 Task: Create in the project AgileLogic in Backlog an issue 'Create a new online platform for online music theory courses with advanced music notation and ear training features', assign it to team member softage.1@softage.net and change the status to IN PROGRESS. Create in the project AgileLogic in Backlog an issue 'Implement a new cloud-based talent acquisition system for a company with advanced recruitment tracking and candidate assessment features', assign it to team member softage.2@softage.net and change the status to IN PROGRESS
Action: Mouse moved to (202, 53)
Screenshot: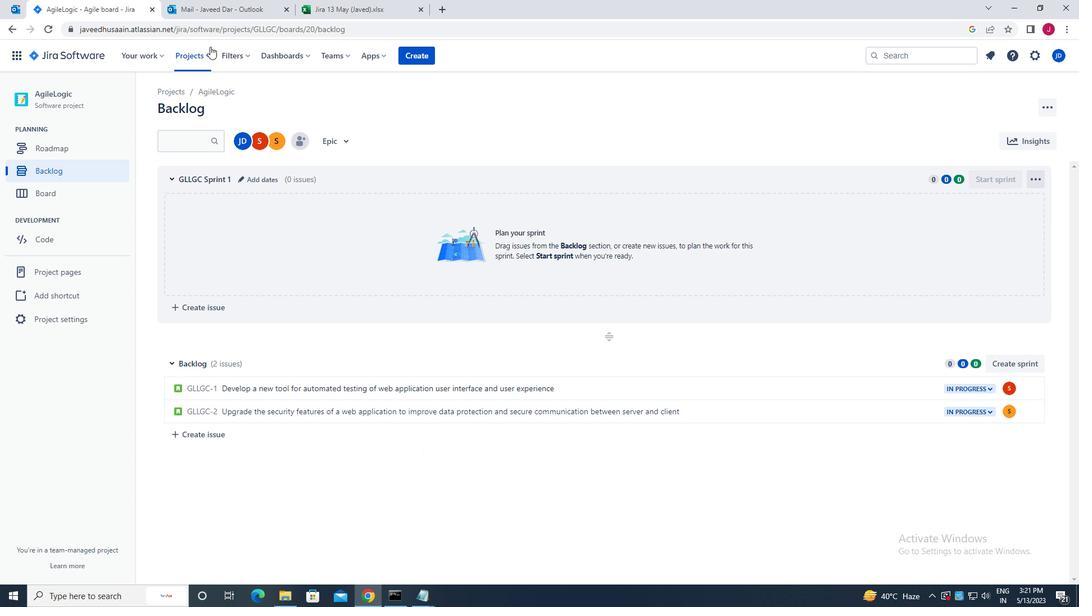 
Action: Mouse pressed left at (202, 53)
Screenshot: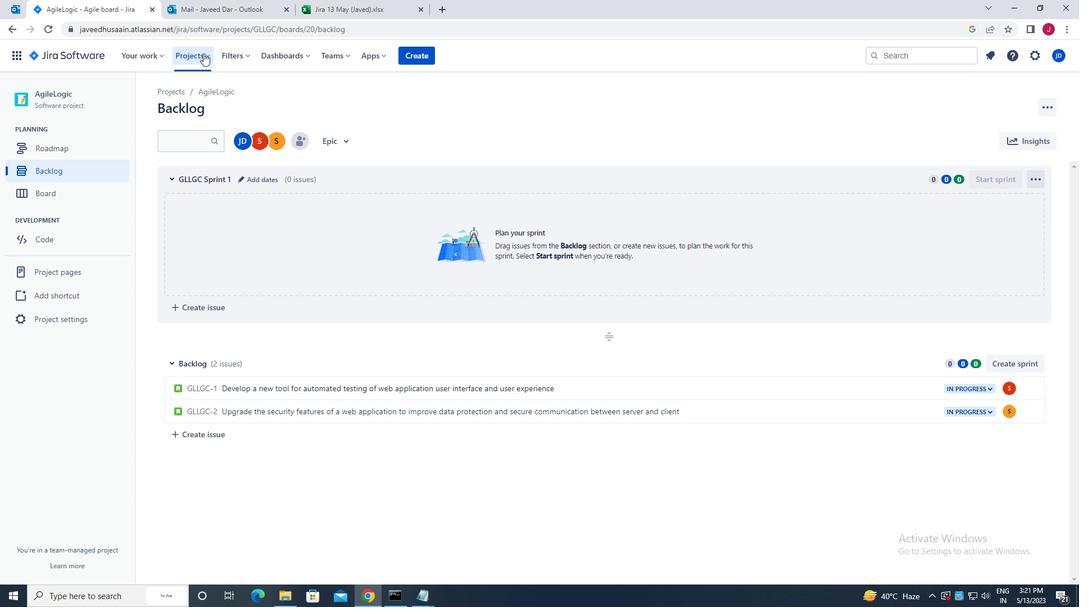 
Action: Mouse moved to (237, 102)
Screenshot: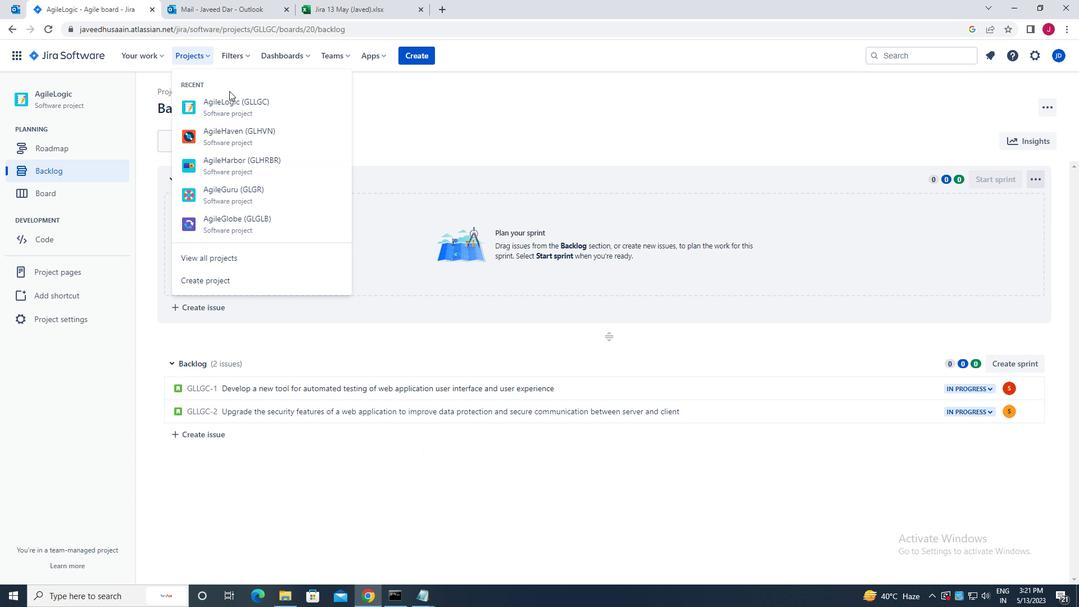 
Action: Mouse pressed left at (237, 102)
Screenshot: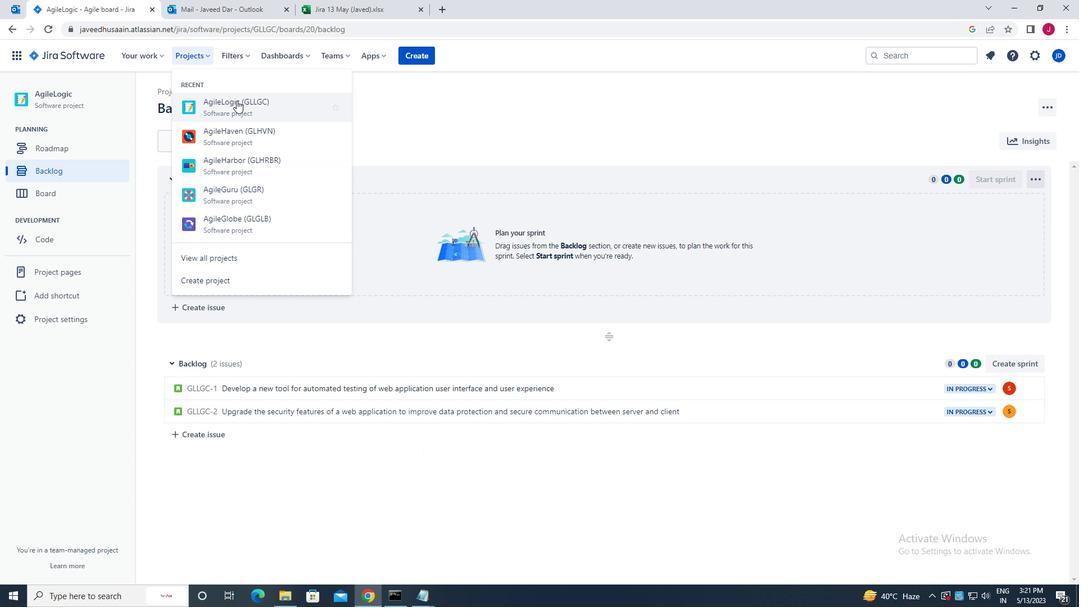 
Action: Mouse moved to (79, 169)
Screenshot: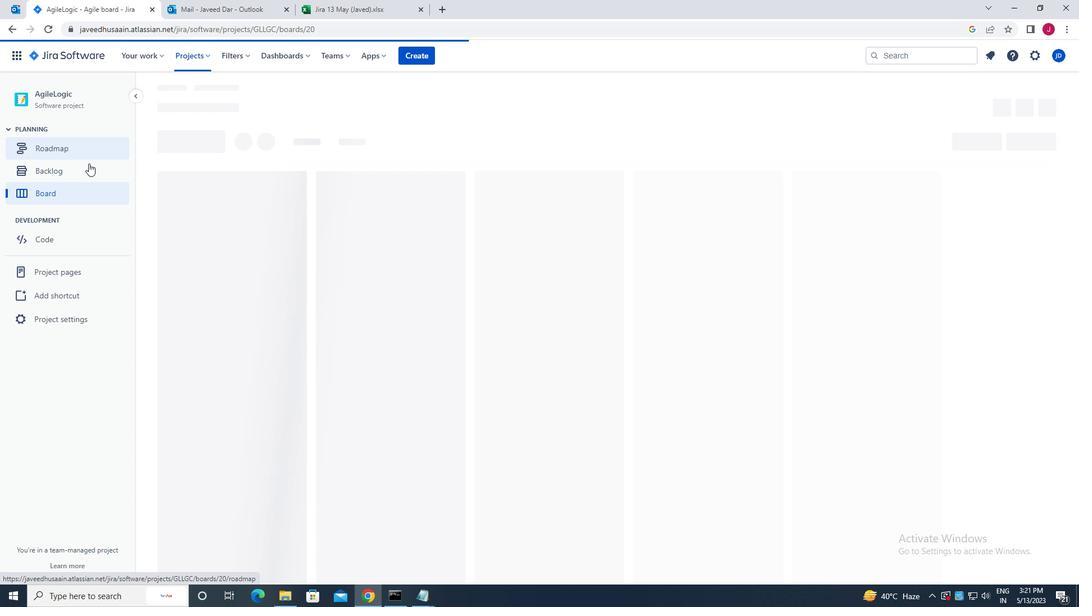 
Action: Mouse pressed left at (79, 169)
Screenshot: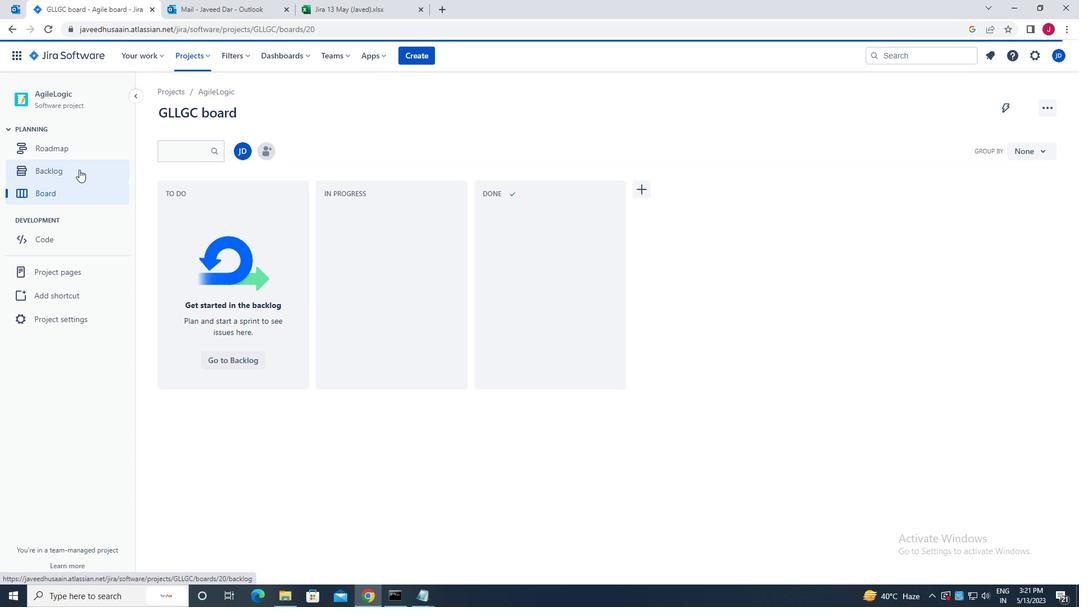 
Action: Mouse moved to (322, 439)
Screenshot: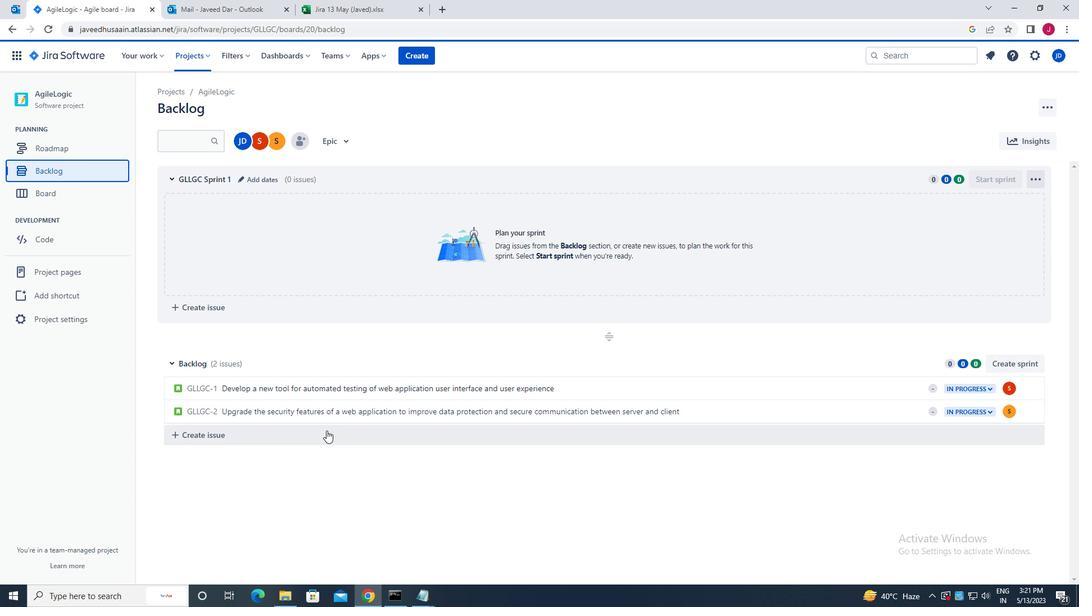 
Action: Mouse scrolled (322, 438) with delta (0, 0)
Screenshot: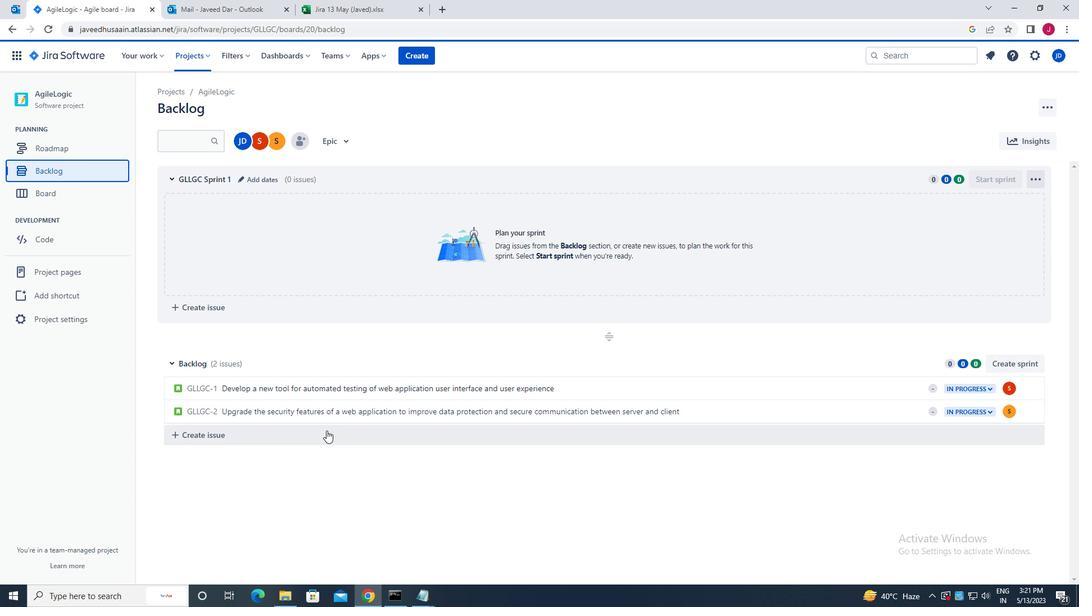 
Action: Mouse moved to (209, 432)
Screenshot: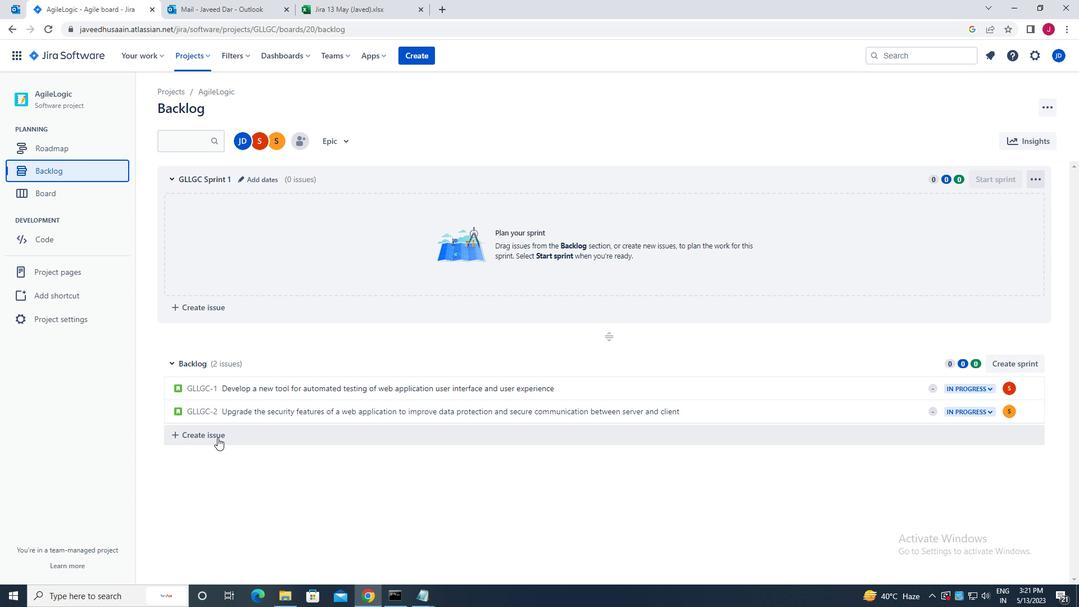 
Action: Mouse pressed left at (209, 432)
Screenshot: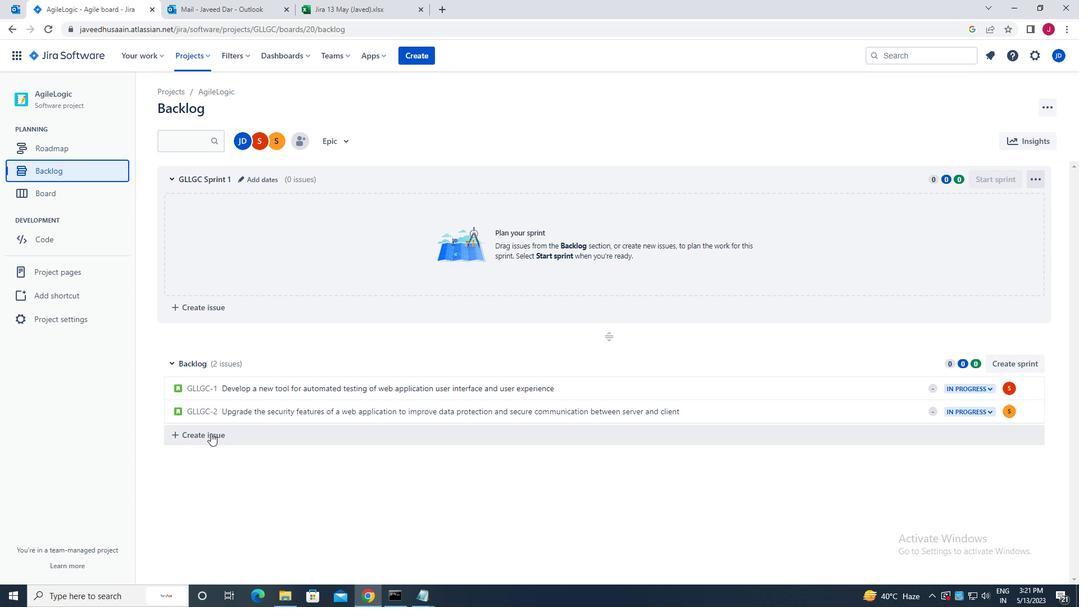 
Action: Mouse moved to (237, 437)
Screenshot: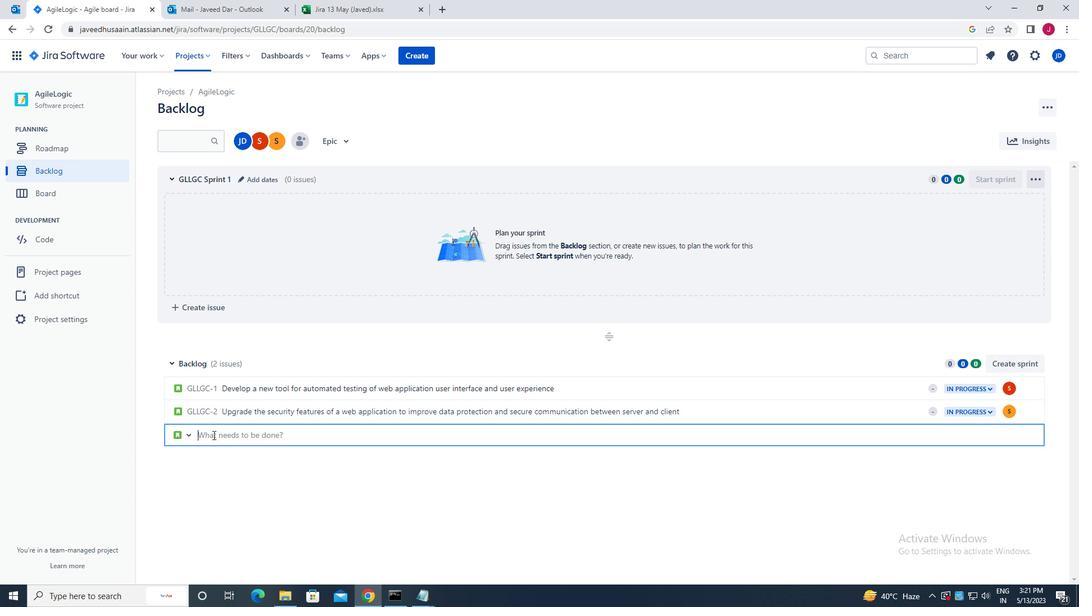 
Action: Mouse pressed left at (237, 437)
Screenshot: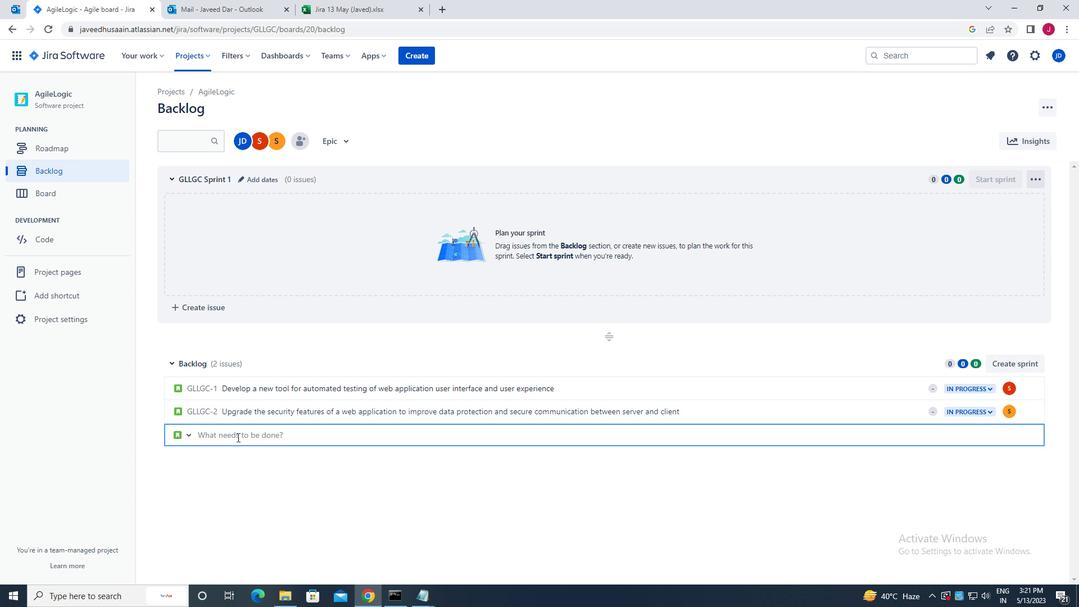 
Action: Key pressed c<Key.caps_lock>reate<Key.space>a<Key.space>new<Key.space>online<Key.space>platform<Key.space>for<Key.space>online<Key.space>music<Key.space>theory<Key.space>courses<Key.space>with<Key.space>advanced<Key.space>music<Key.space>notation<Key.space>and<Key.space>ear<Key.space>training<Key.space>d<Key.backspace>features<Key.enter>
Screenshot: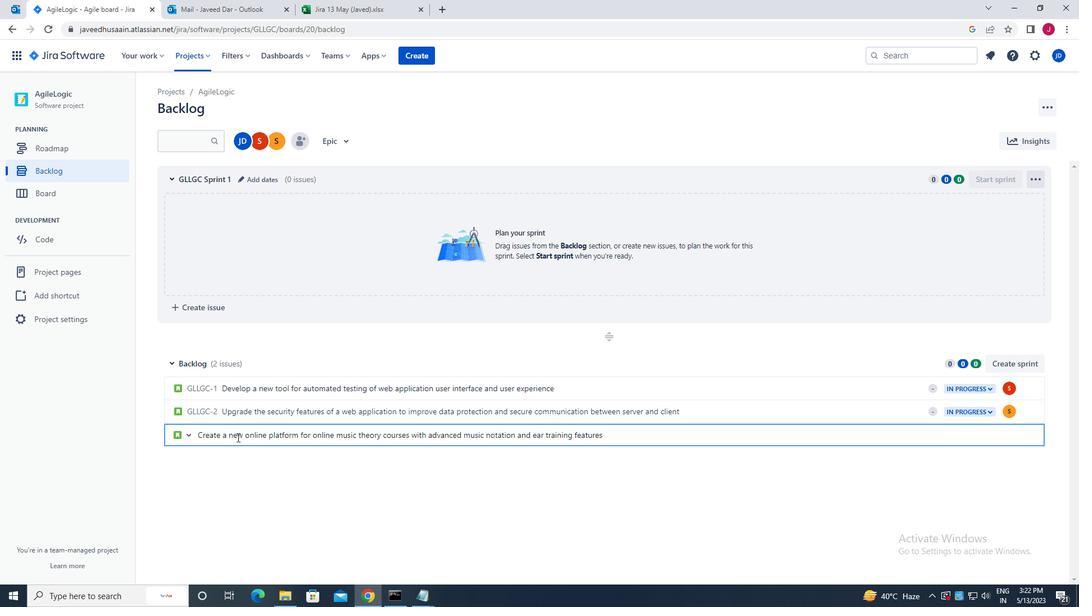 
Action: Mouse moved to (1010, 434)
Screenshot: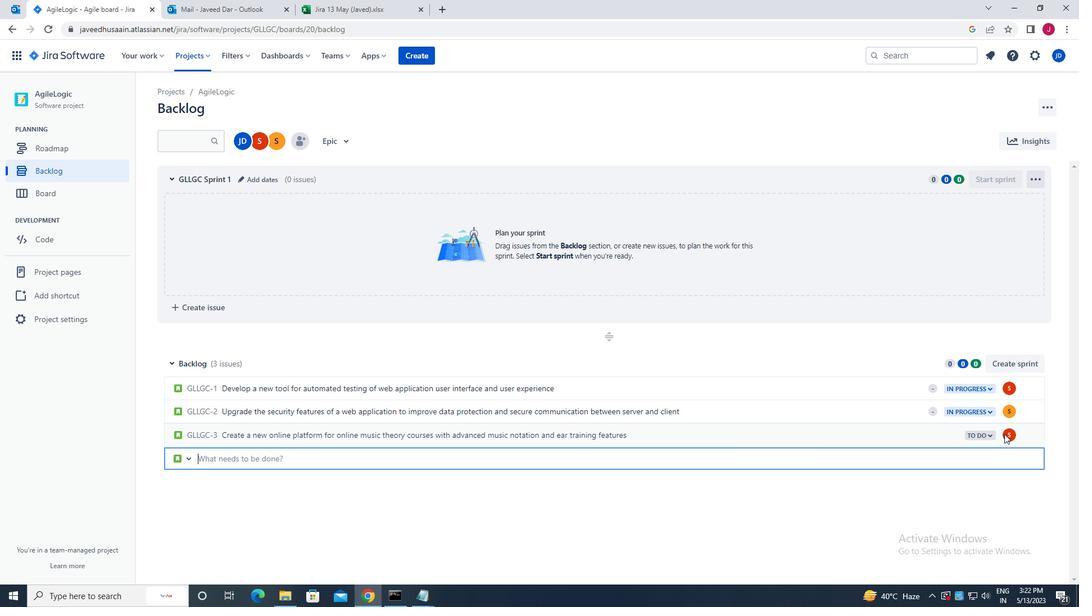 
Action: Mouse pressed left at (1010, 434)
Screenshot: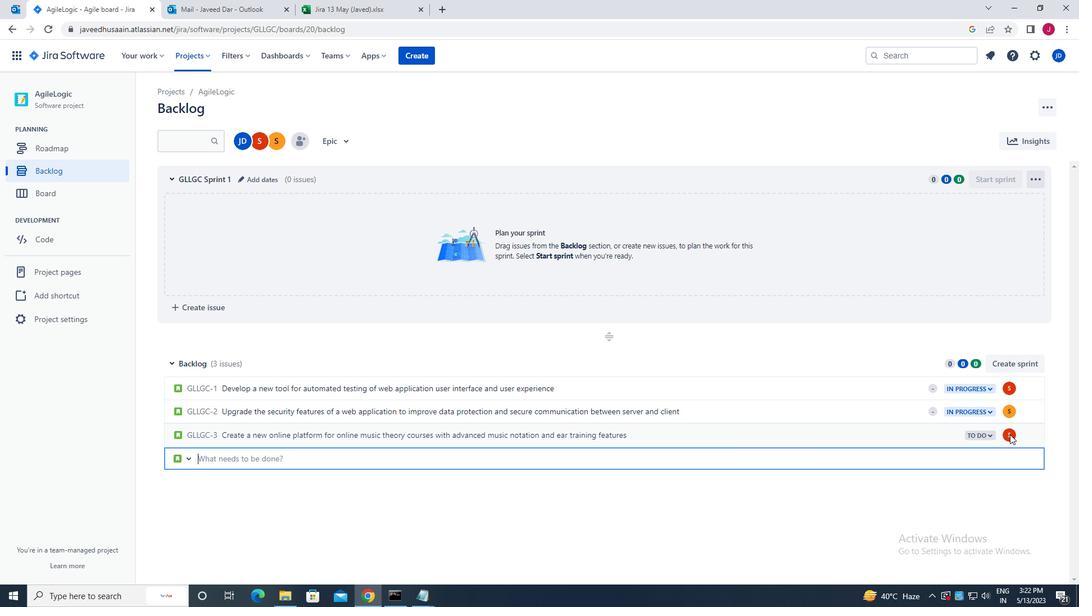 
Action: Mouse moved to (1009, 434)
Screenshot: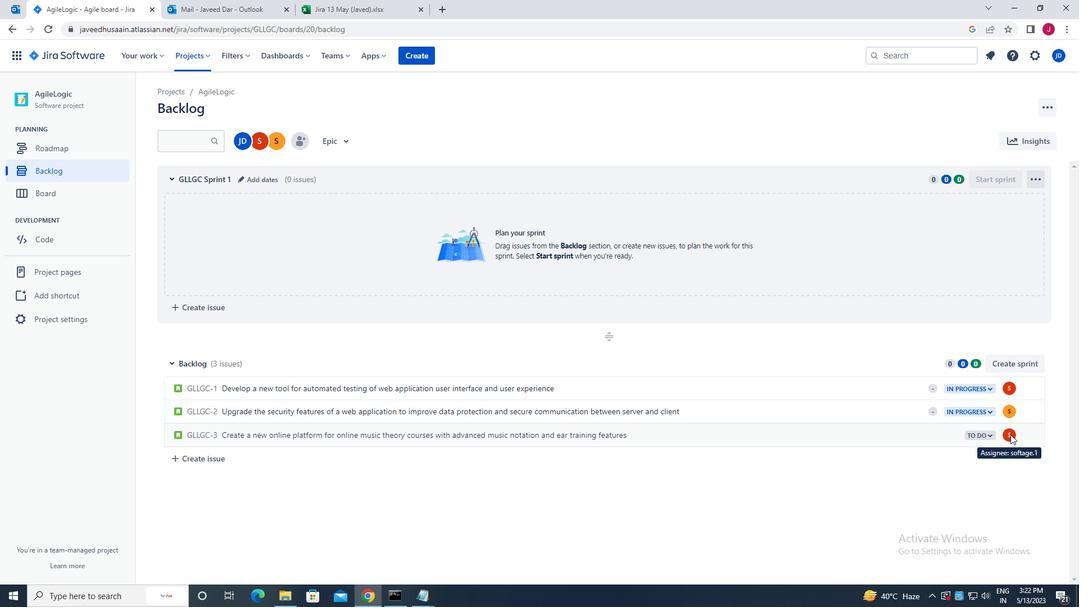 
Action: Mouse pressed left at (1009, 434)
Screenshot: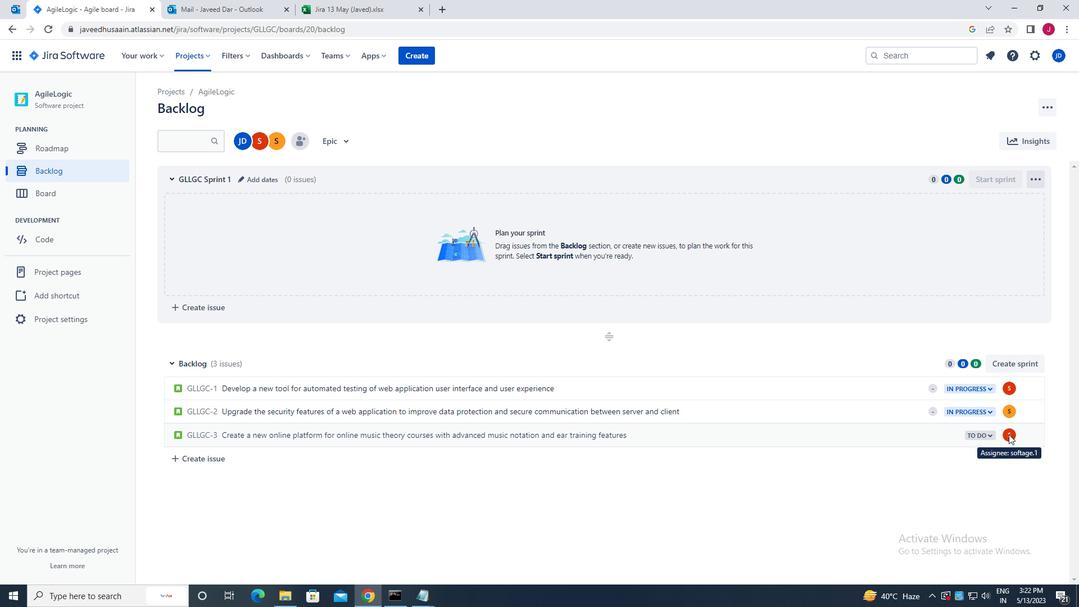 
Action: Mouse moved to (1010, 435)
Screenshot: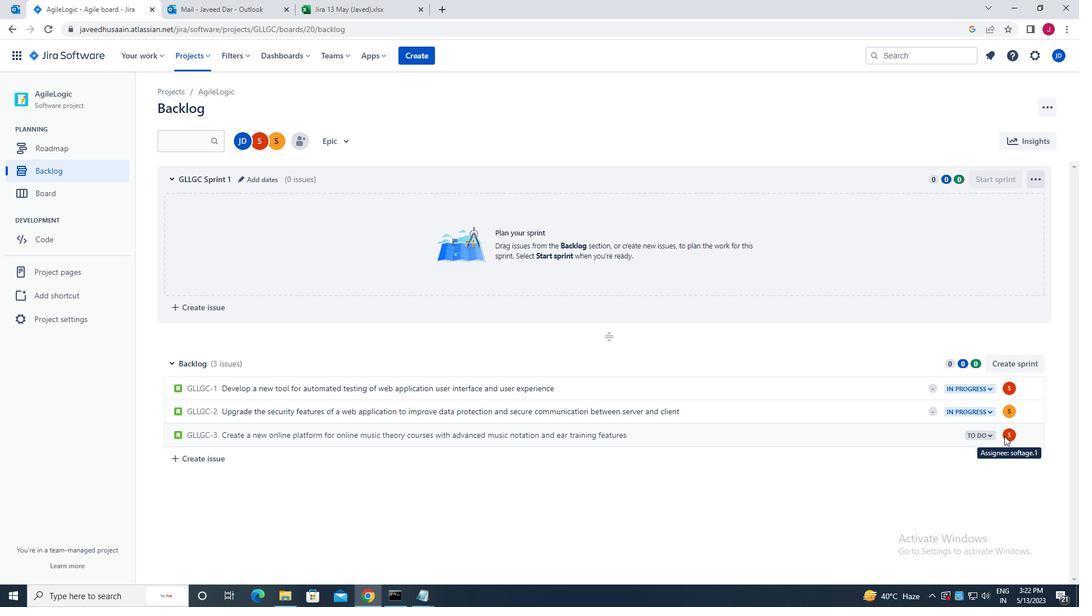 
Action: Mouse pressed left at (1010, 435)
Screenshot: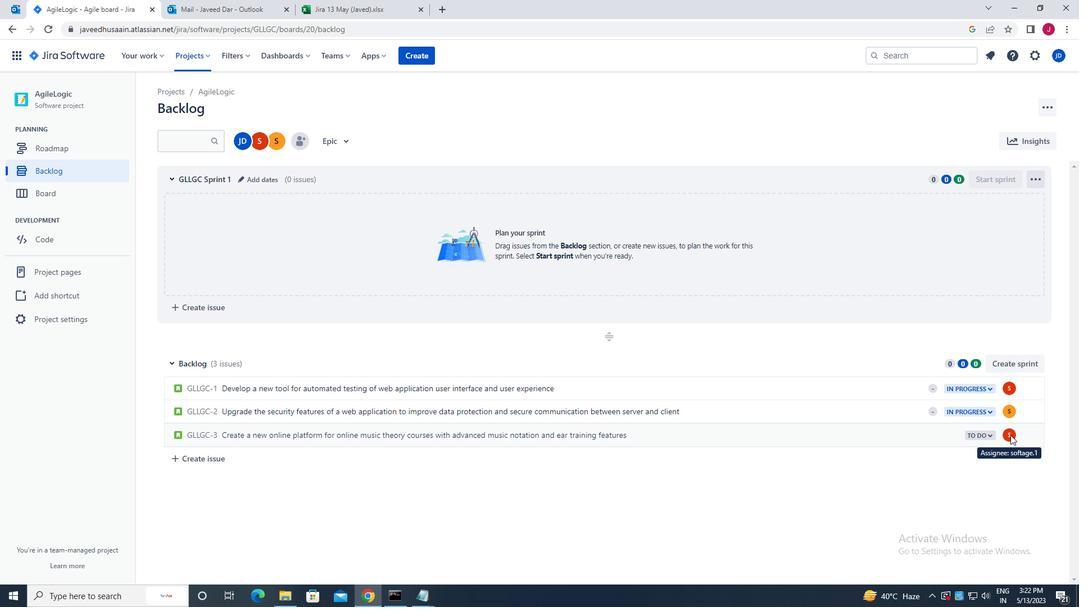 
Action: Mouse moved to (1007, 434)
Screenshot: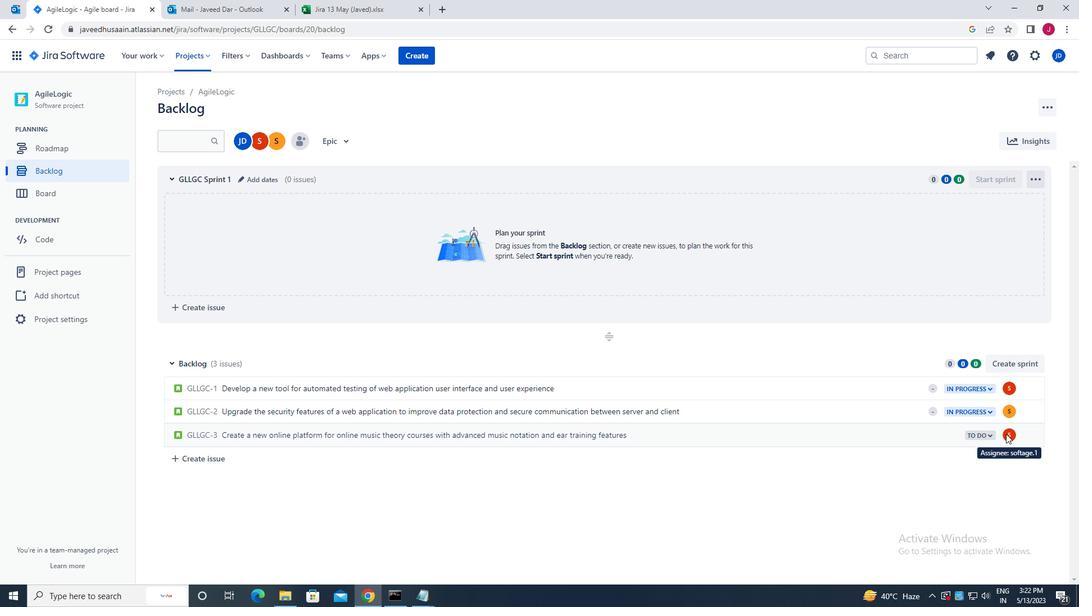 
Action: Mouse pressed left at (1007, 434)
Screenshot: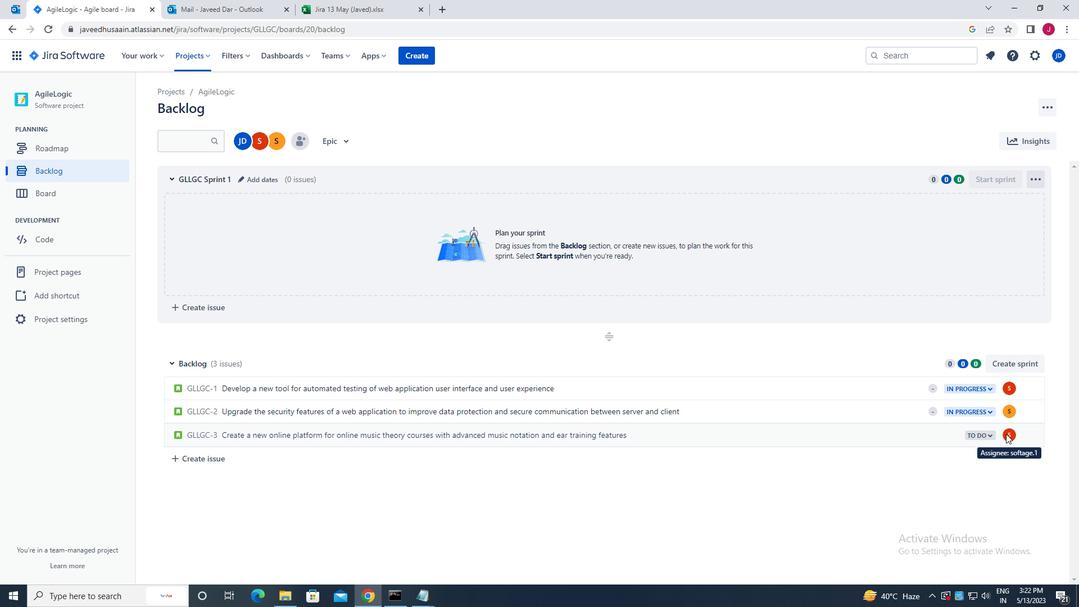 
Action: Mouse moved to (1009, 438)
Screenshot: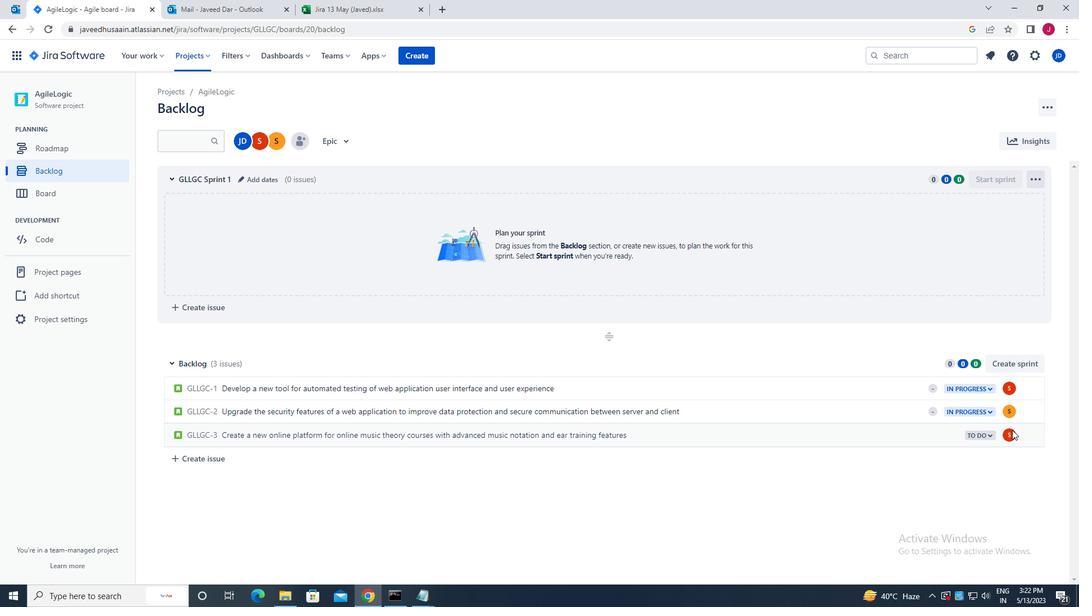 
Action: Mouse pressed left at (1009, 438)
Screenshot: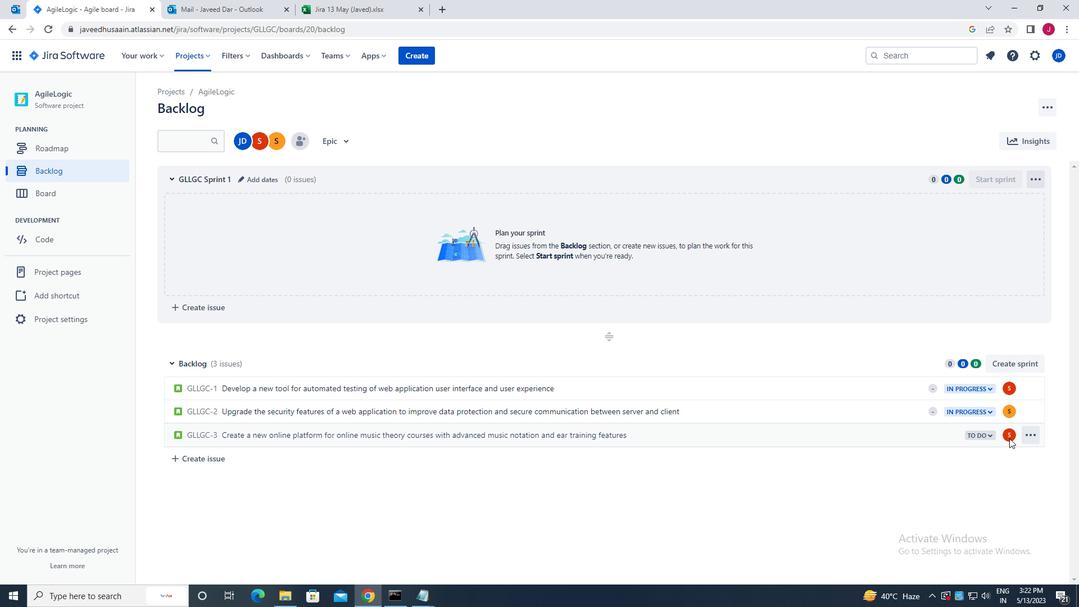 
Action: Mouse moved to (944, 457)
Screenshot: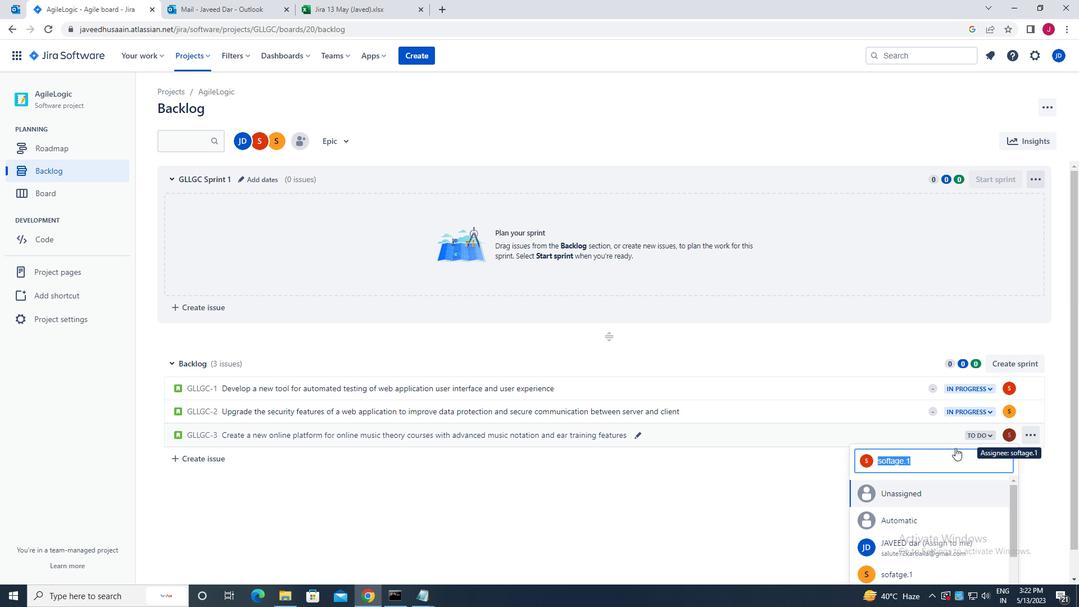 
Action: Key pressed soft
Screenshot: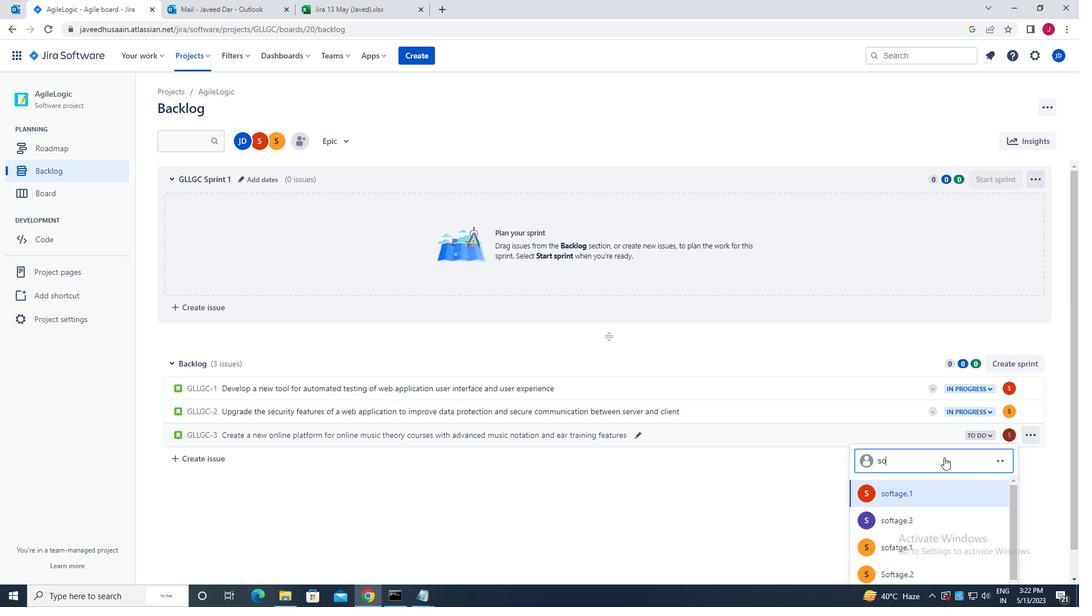 
Action: Mouse moved to (936, 491)
Screenshot: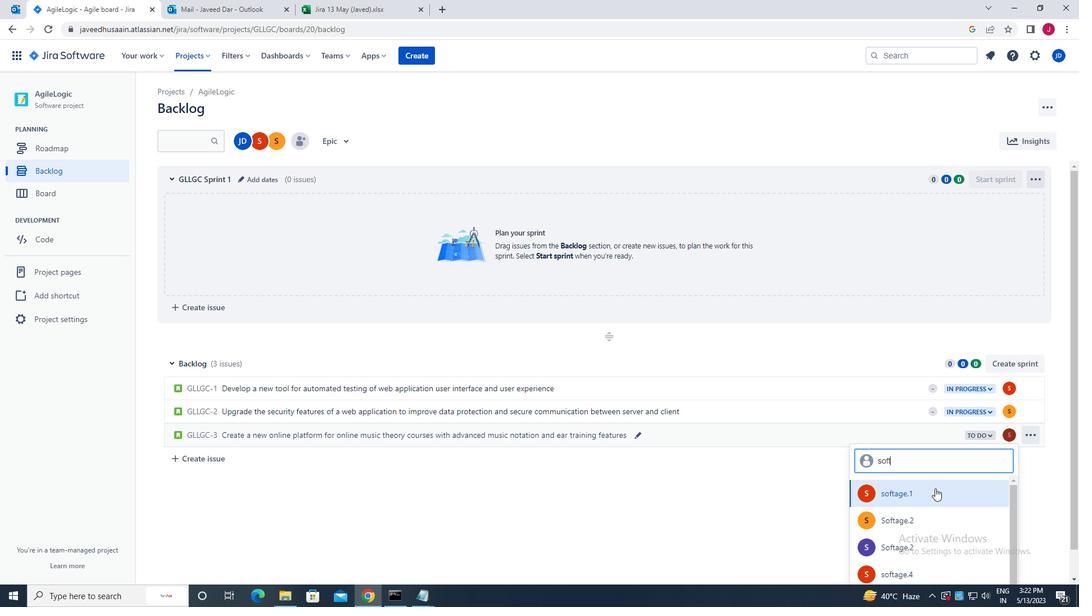 
Action: Mouse pressed left at (936, 491)
Screenshot: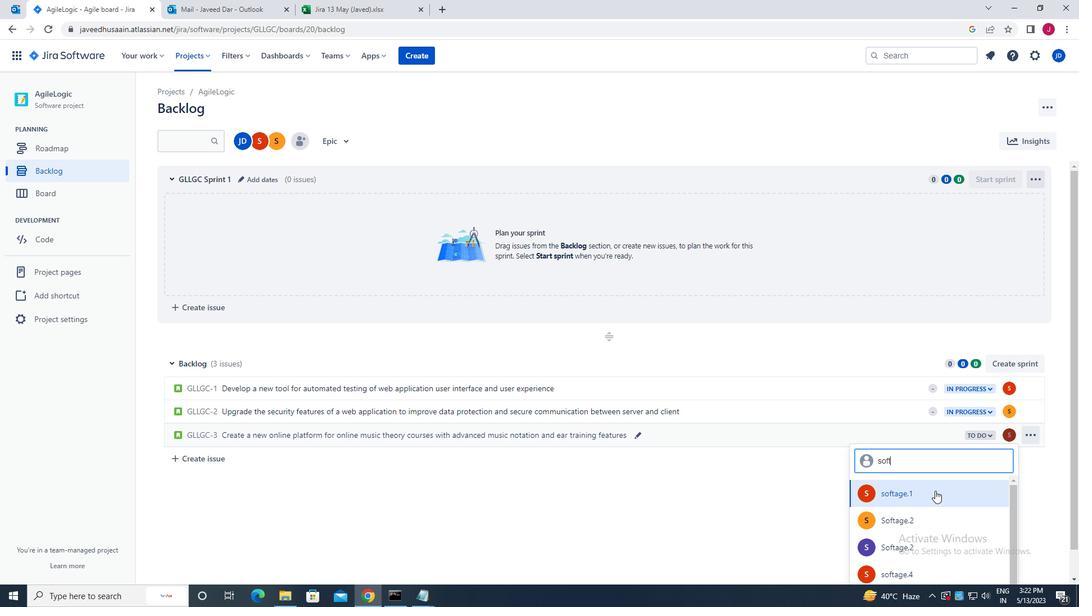 
Action: Mouse moved to (980, 432)
Screenshot: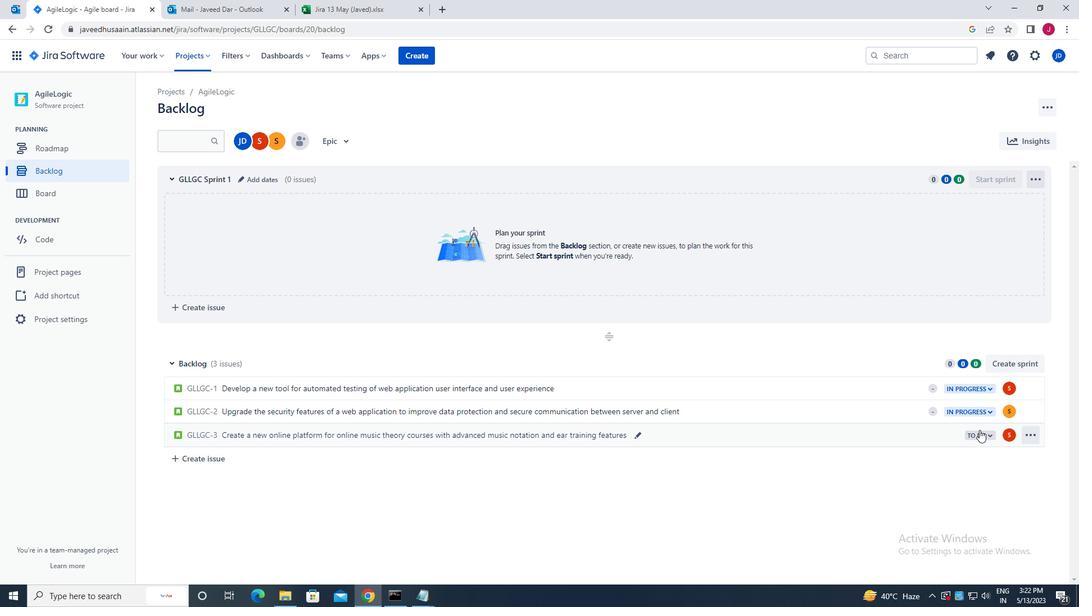 
Action: Mouse pressed left at (980, 432)
Screenshot: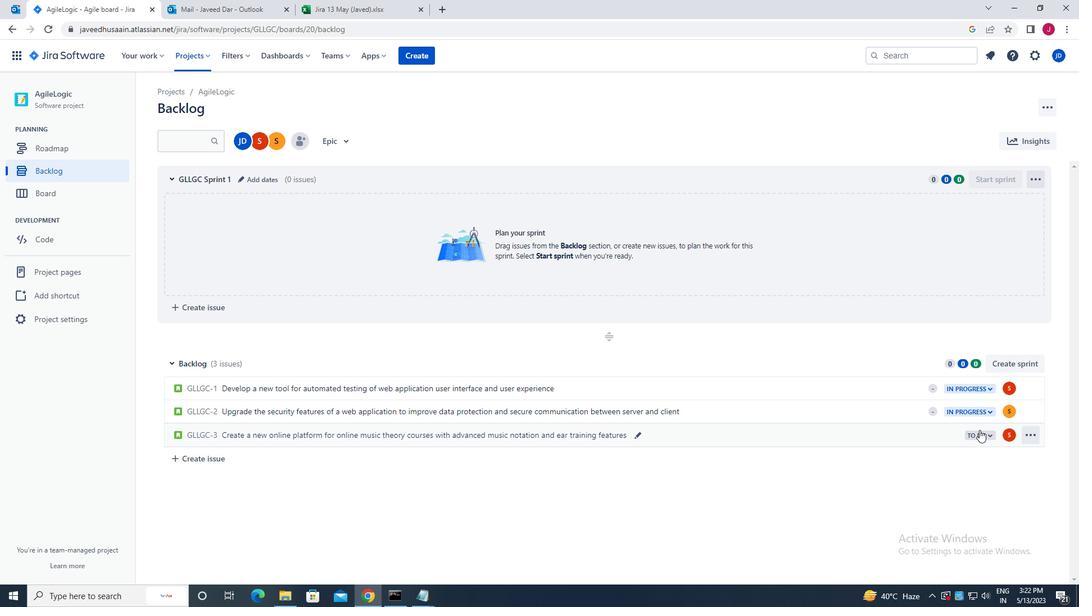 
Action: Mouse moved to (902, 454)
Screenshot: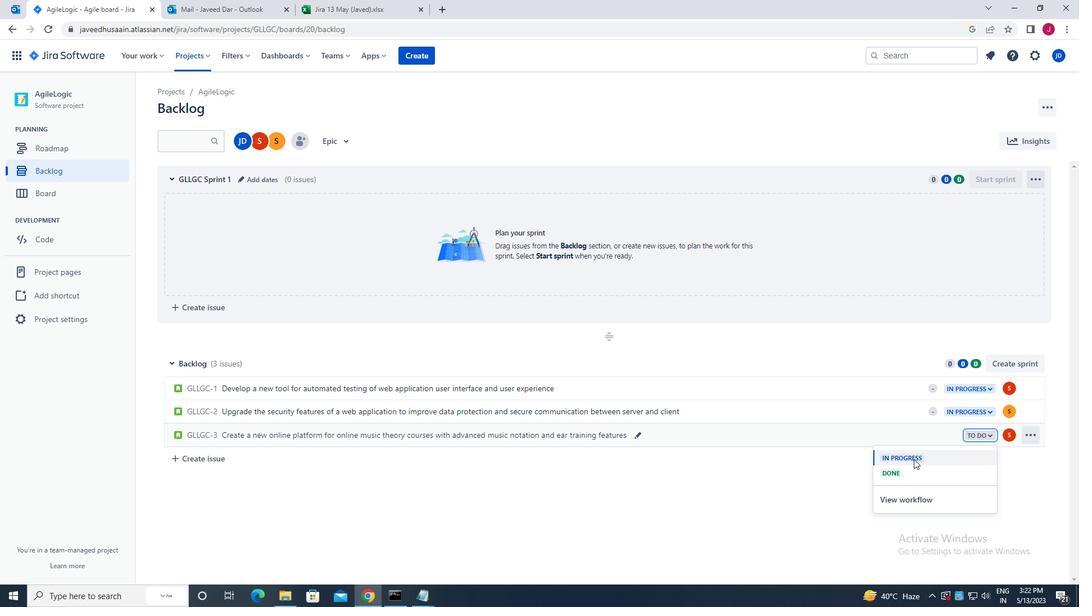 
Action: Mouse pressed left at (902, 454)
Screenshot: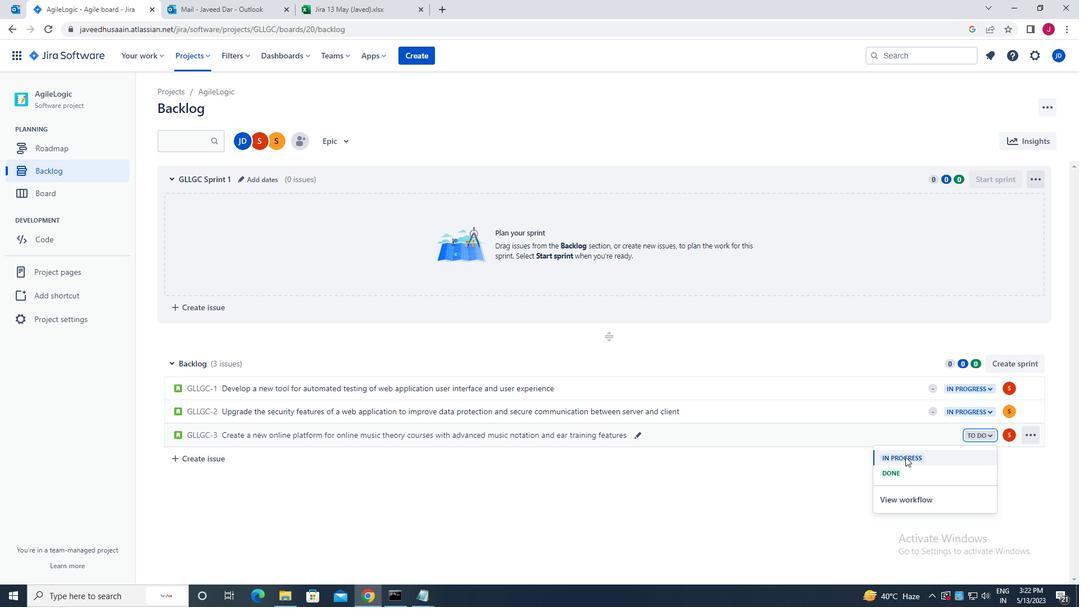 
Action: Mouse moved to (201, 457)
Screenshot: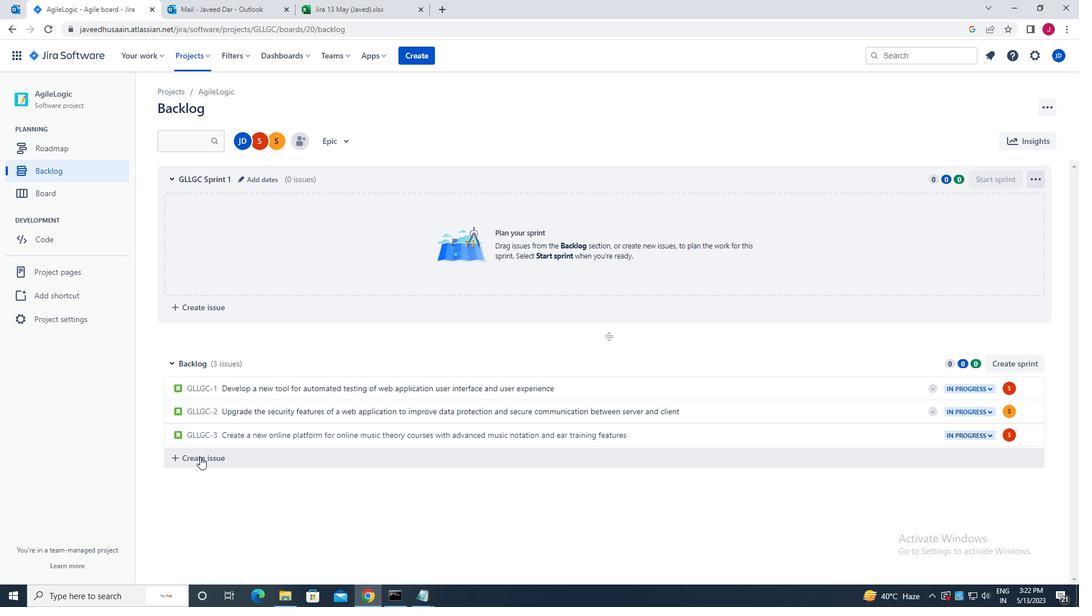 
Action: Mouse pressed left at (201, 457)
Screenshot: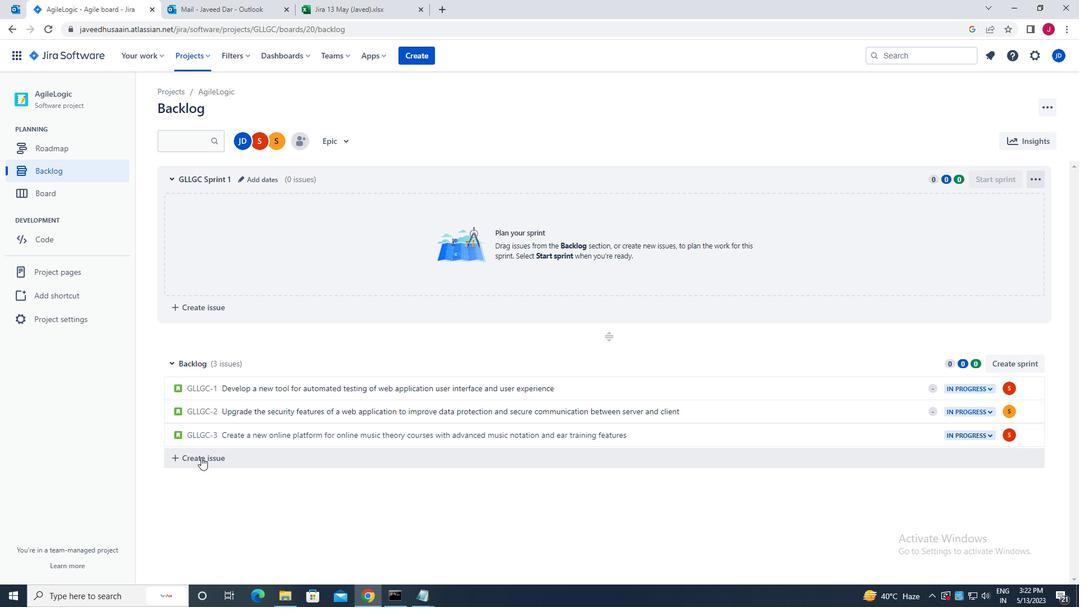 
Action: Mouse moved to (234, 459)
Screenshot: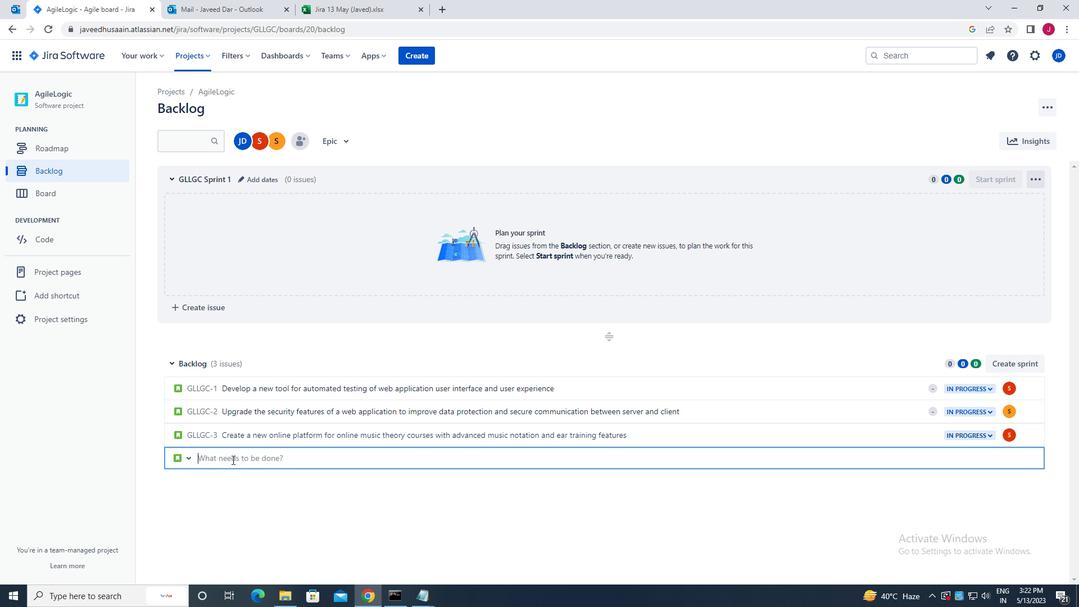 
Action: Mouse pressed left at (234, 459)
Screenshot: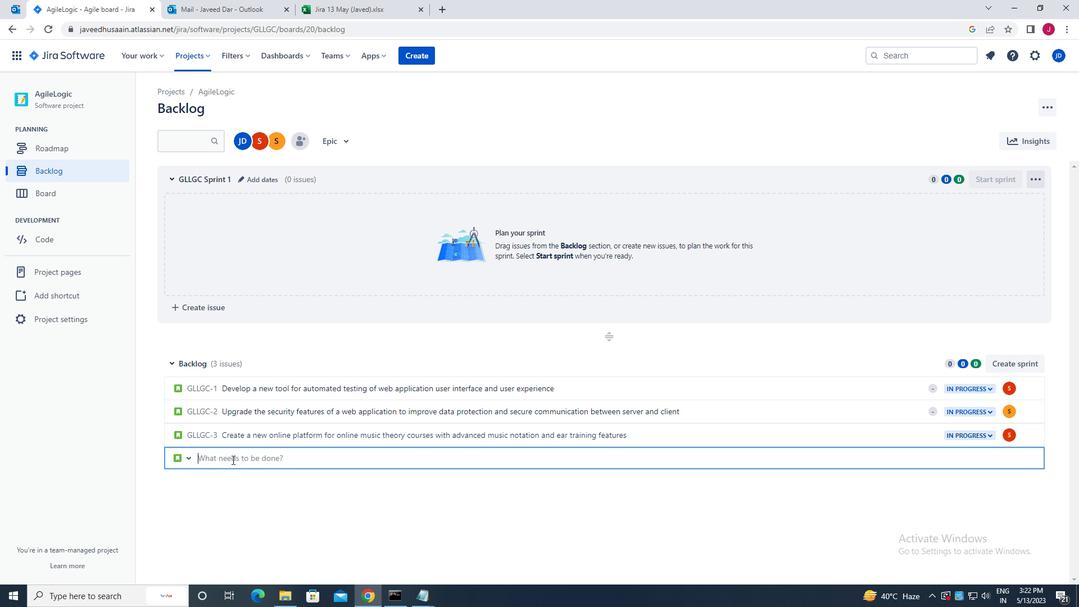 
Action: Key pressed <Key.caps_lock>i<Key.caps_lock>mplement<Key.space>a<Key.space>new<Key.space>cloud-based<Key.space>talent<Key.space>acquisition<Key.space>system<Key.space>for<Key.space>a<Key.space>company<Key.space>with<Key.space>advanced<Key.space>recruitment<Key.space>tracking<Key.space>and<Key.space>candidate<Key.space>assessment<Key.space>features<Key.space><Key.enter>
Screenshot: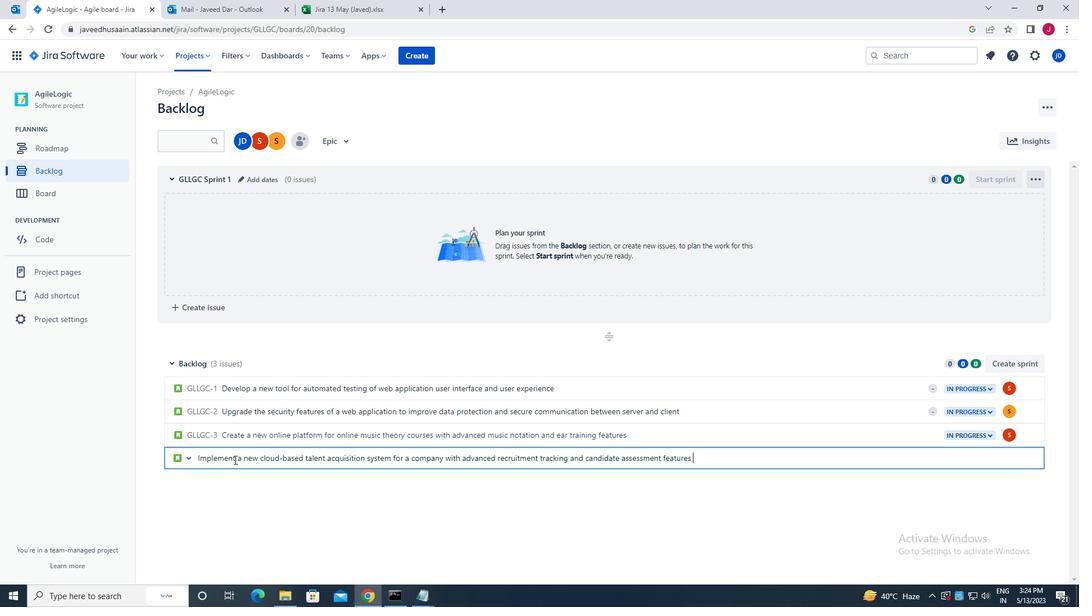 
Action: Mouse moved to (1008, 457)
Screenshot: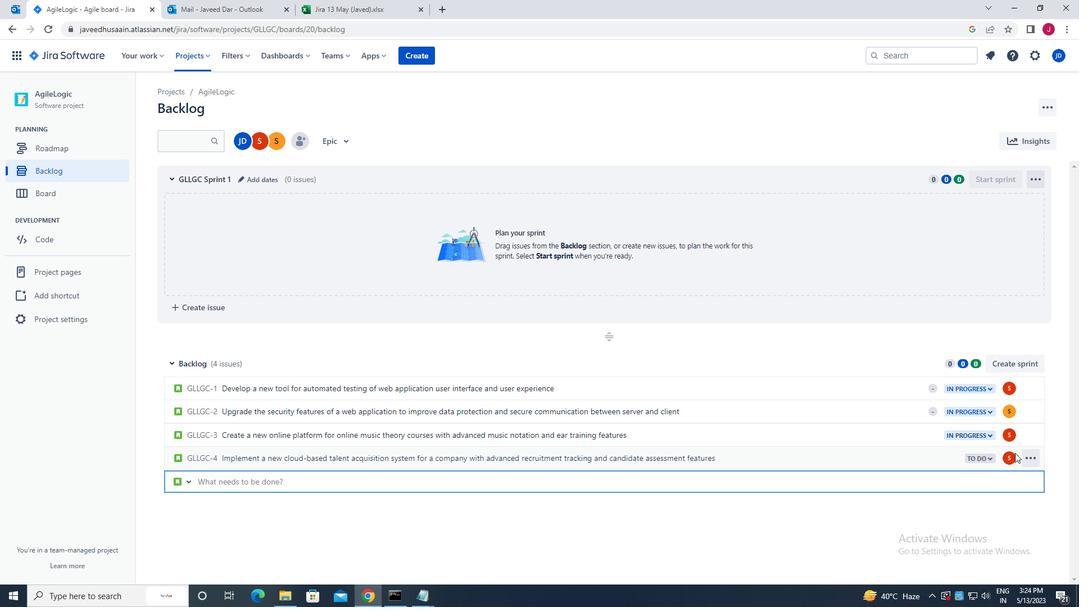 
Action: Mouse pressed left at (1008, 457)
Screenshot: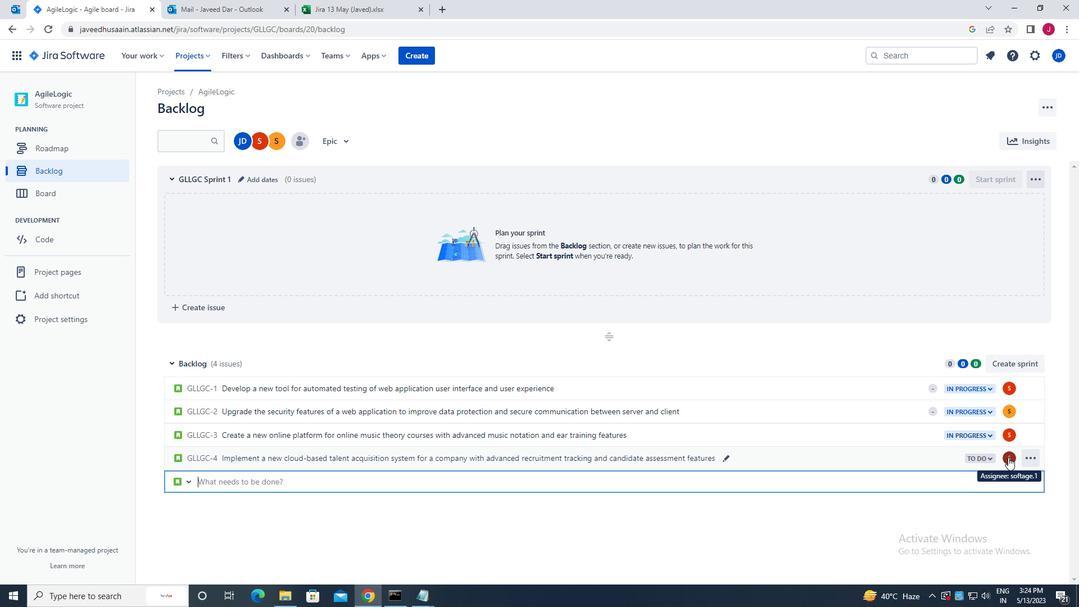 
Action: Mouse moved to (936, 482)
Screenshot: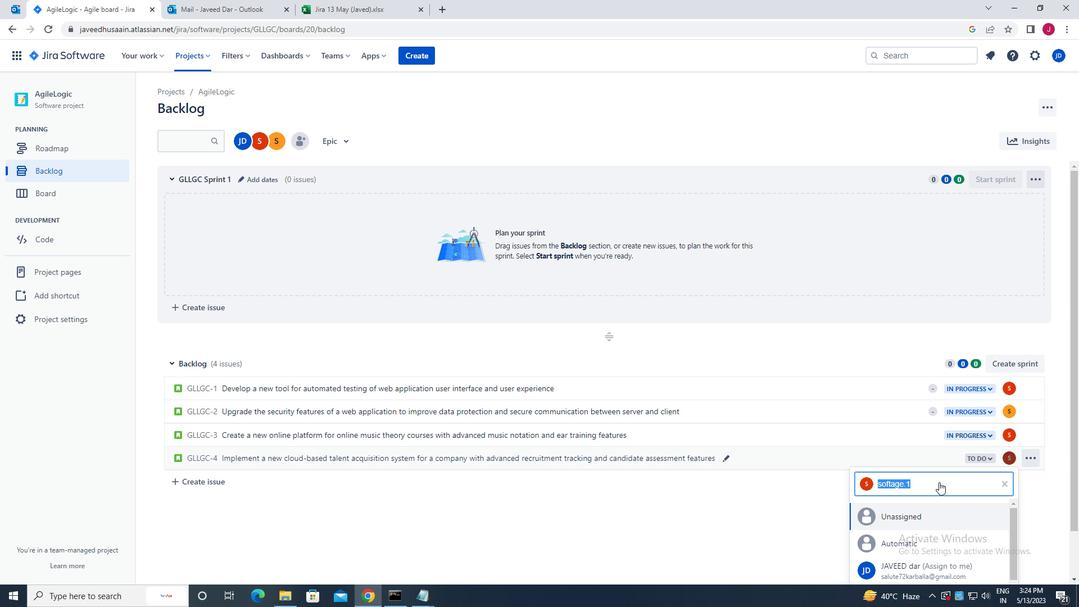 
Action: Key pressed soft
Screenshot: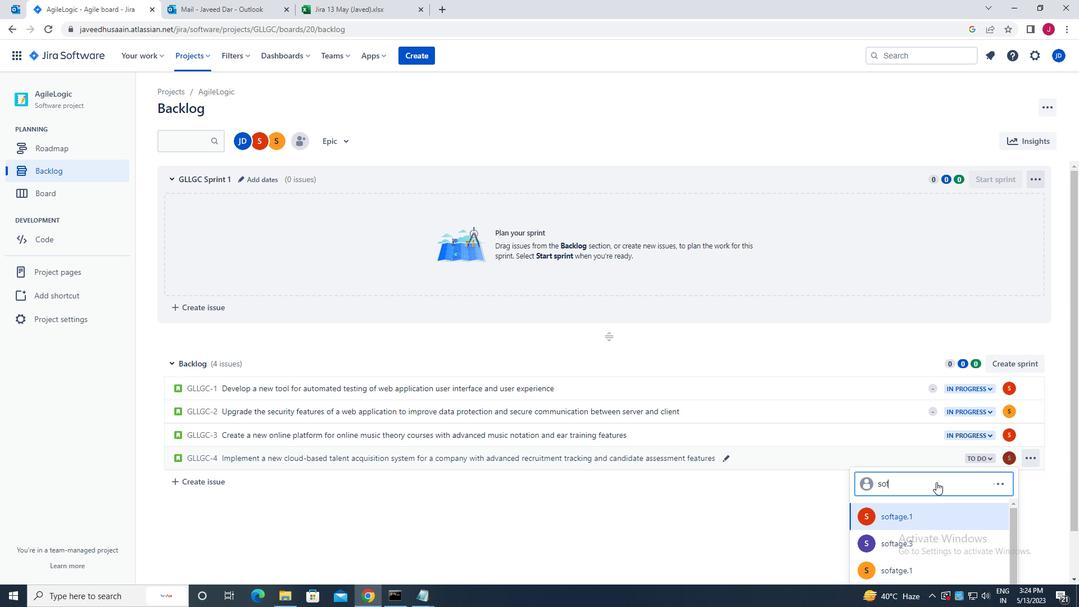 
Action: Mouse moved to (924, 542)
Screenshot: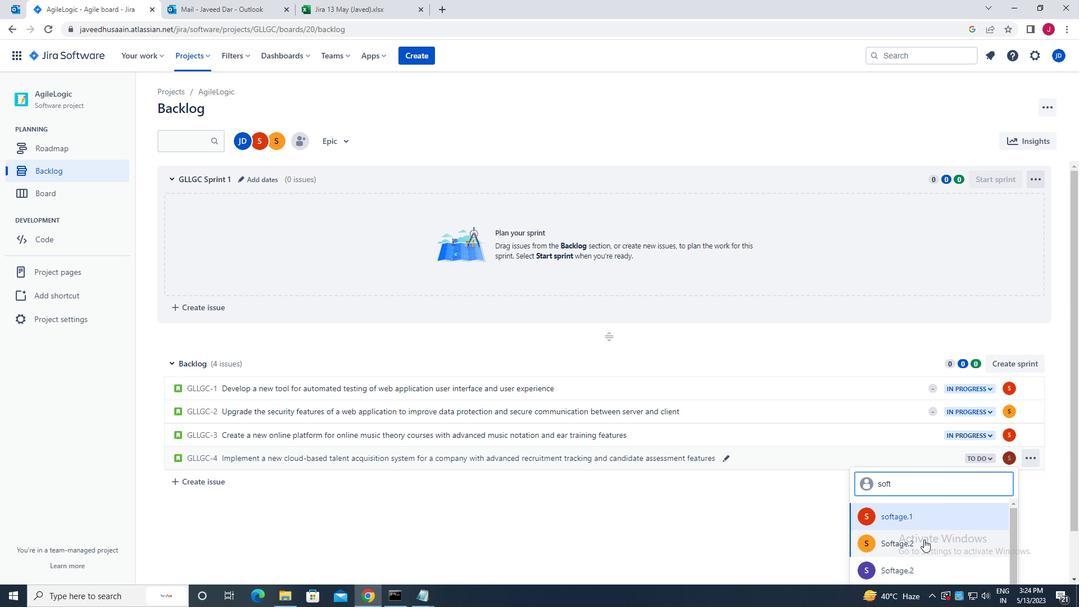 
Action: Mouse pressed left at (924, 542)
Screenshot: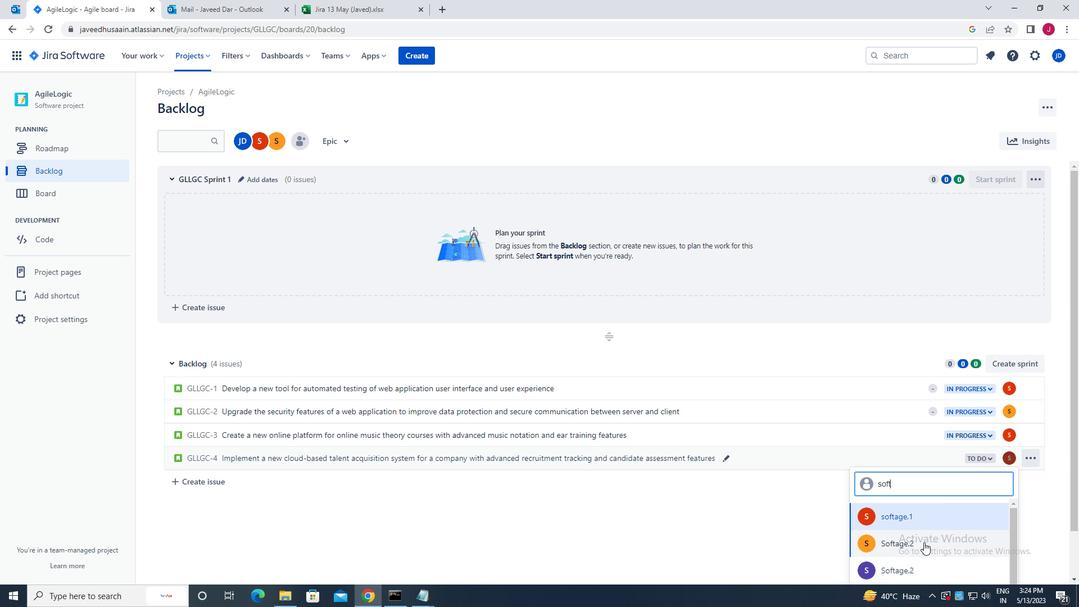
Action: Mouse moved to (987, 459)
Screenshot: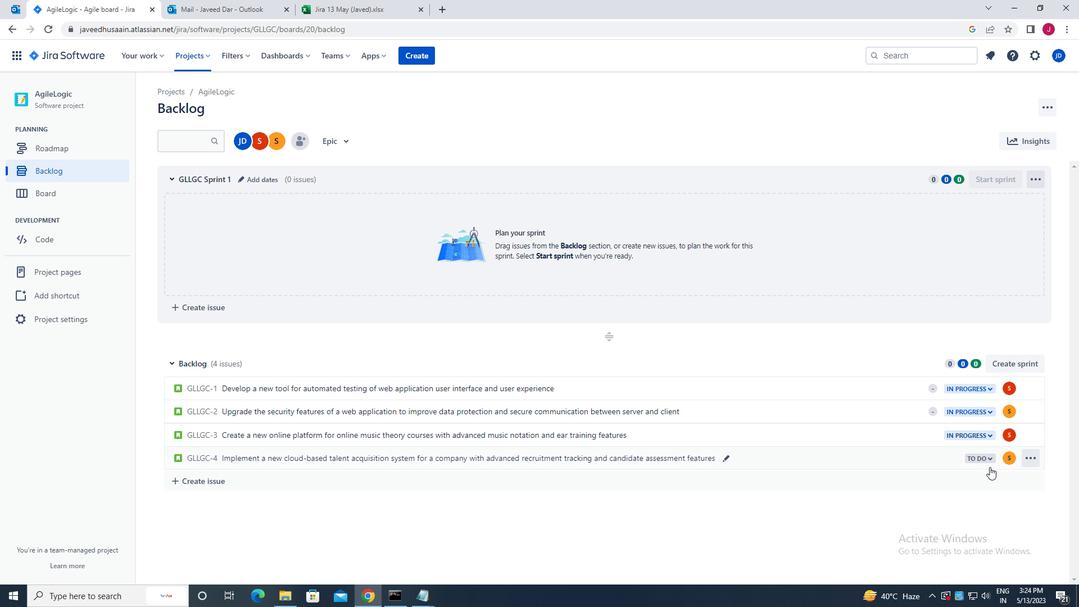 
Action: Mouse pressed left at (987, 459)
Screenshot: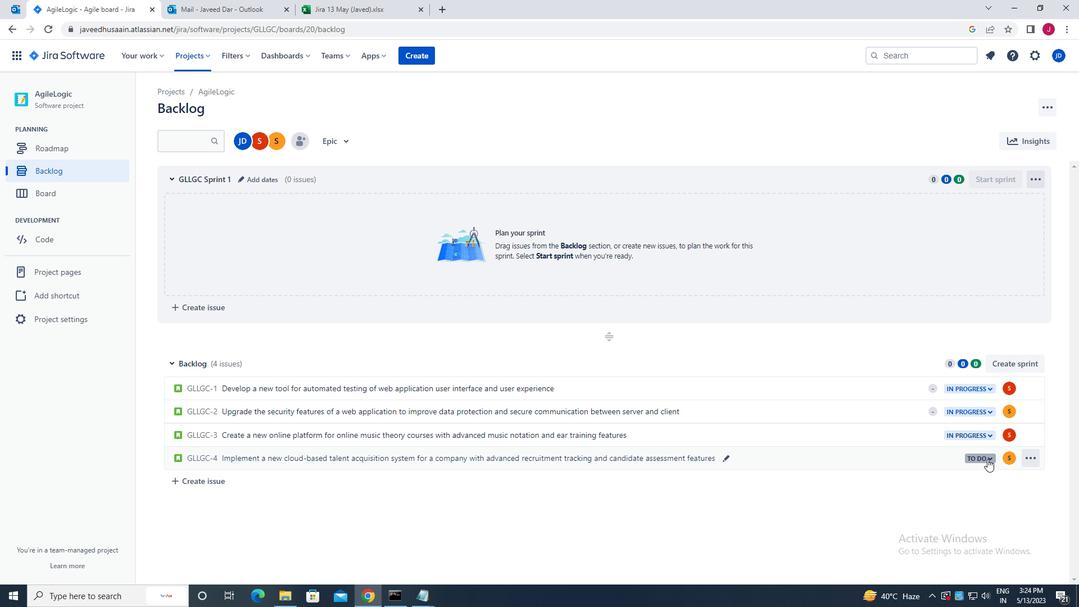 
Action: Mouse moved to (910, 481)
Screenshot: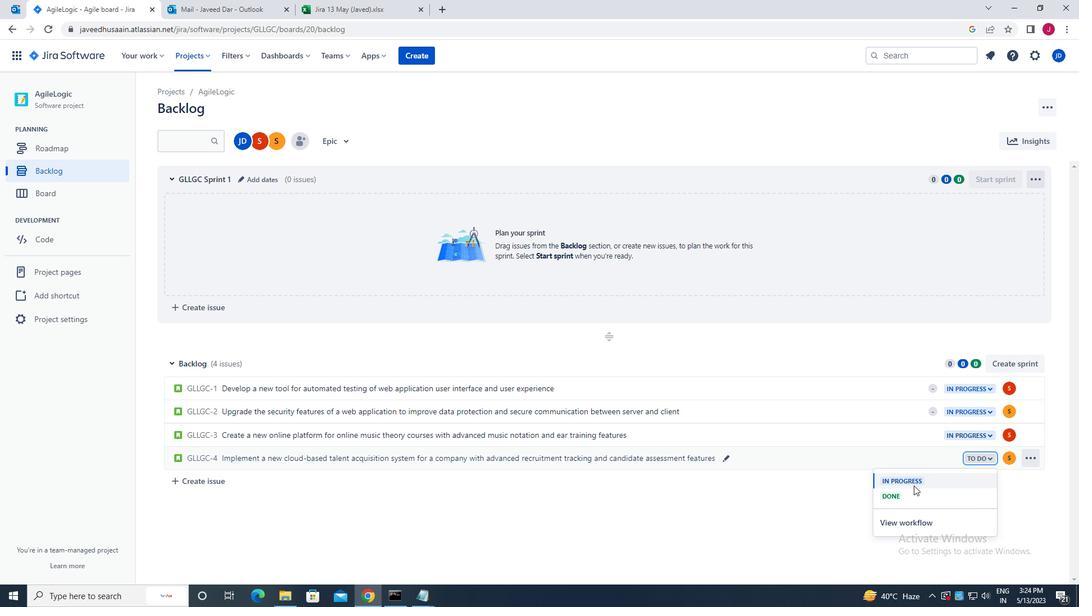 
Action: Mouse pressed left at (910, 481)
Screenshot: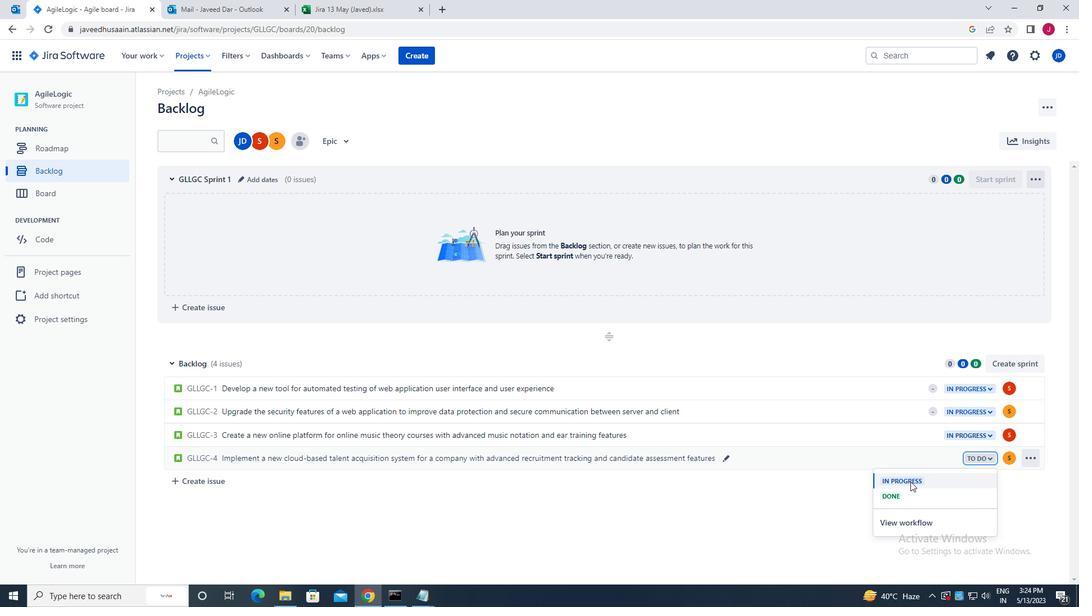 
